 Task: Set the color of the minor gridlines on the chart to red.
Action: Mouse pressed left at (164, 311)
Screenshot: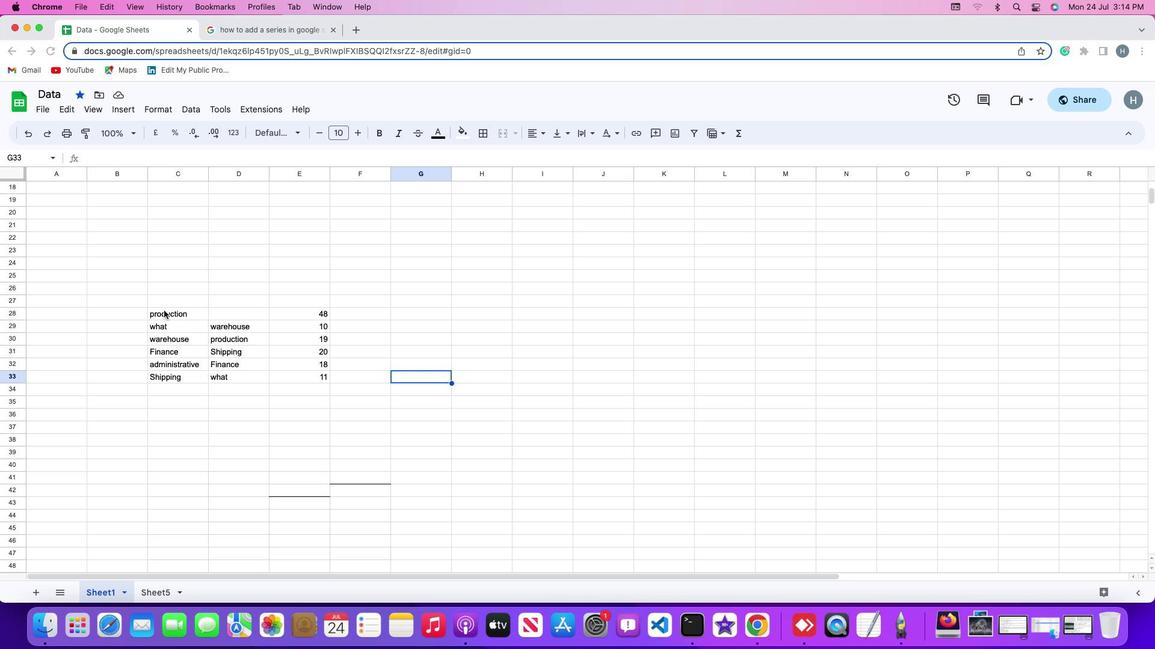 
Action: Mouse pressed left at (164, 311)
Screenshot: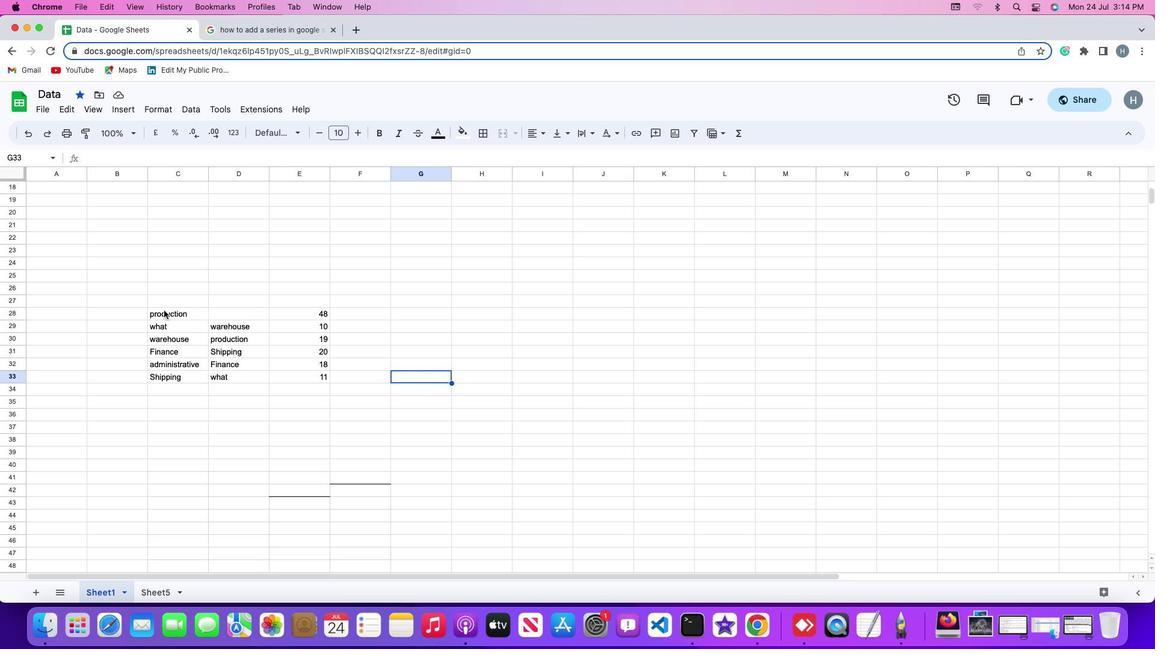 
Action: Mouse moved to (129, 111)
Screenshot: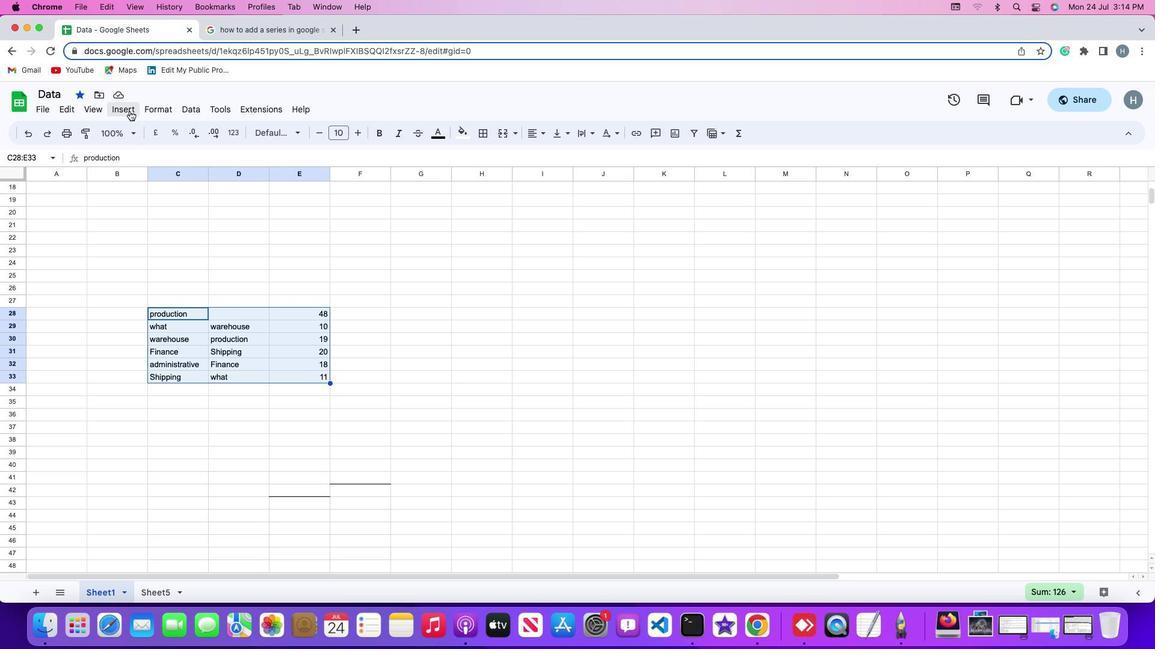 
Action: Mouse pressed left at (129, 111)
Screenshot: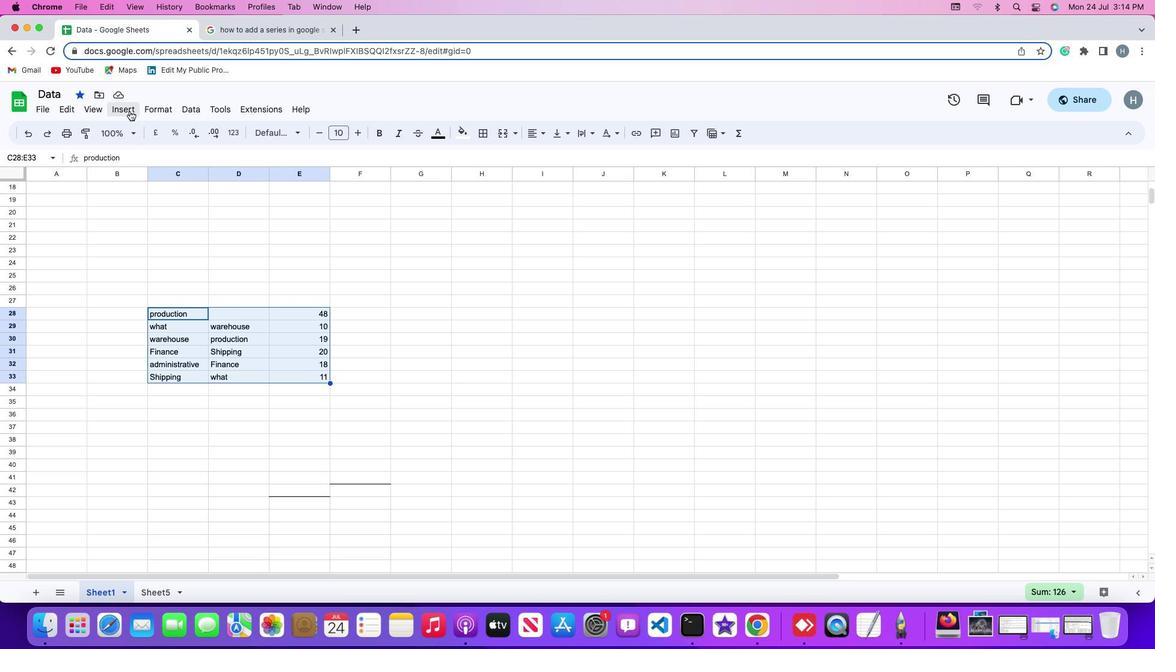 
Action: Mouse moved to (152, 213)
Screenshot: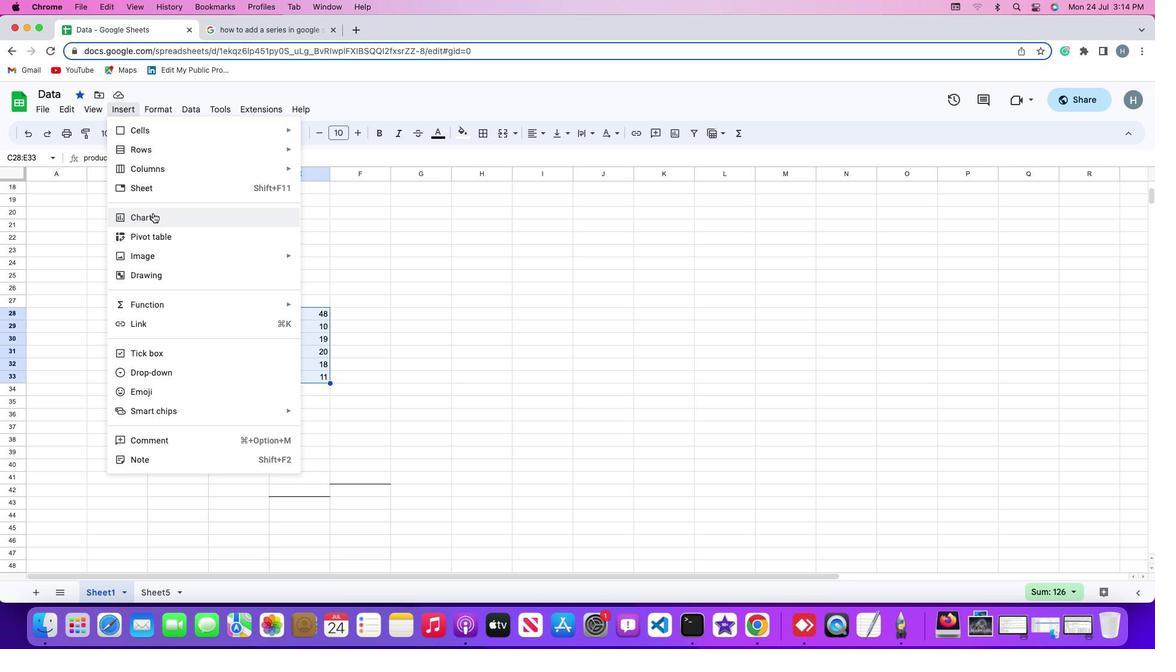 
Action: Mouse pressed left at (152, 213)
Screenshot: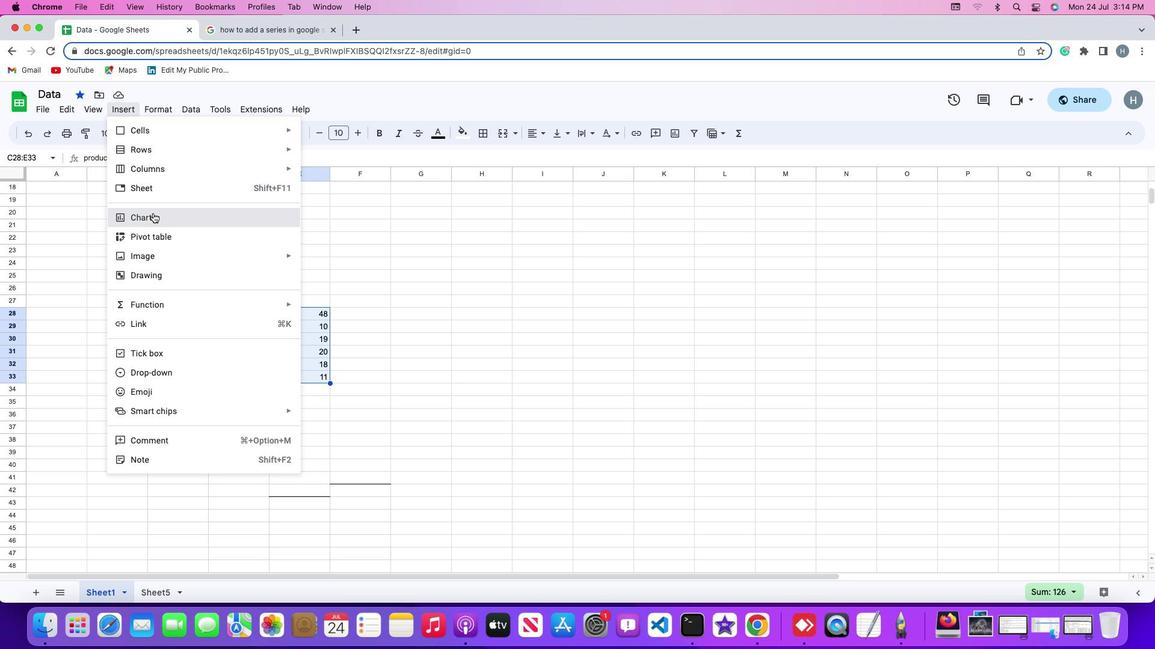 
Action: Mouse moved to (1085, 168)
Screenshot: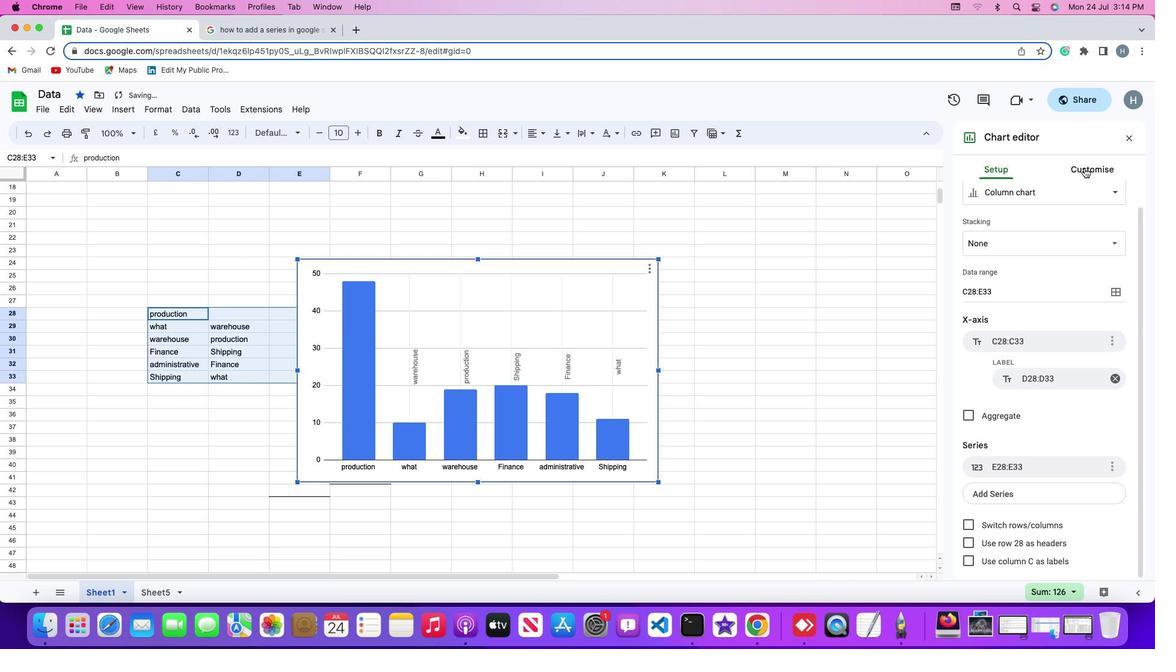 
Action: Mouse pressed left at (1085, 168)
Screenshot: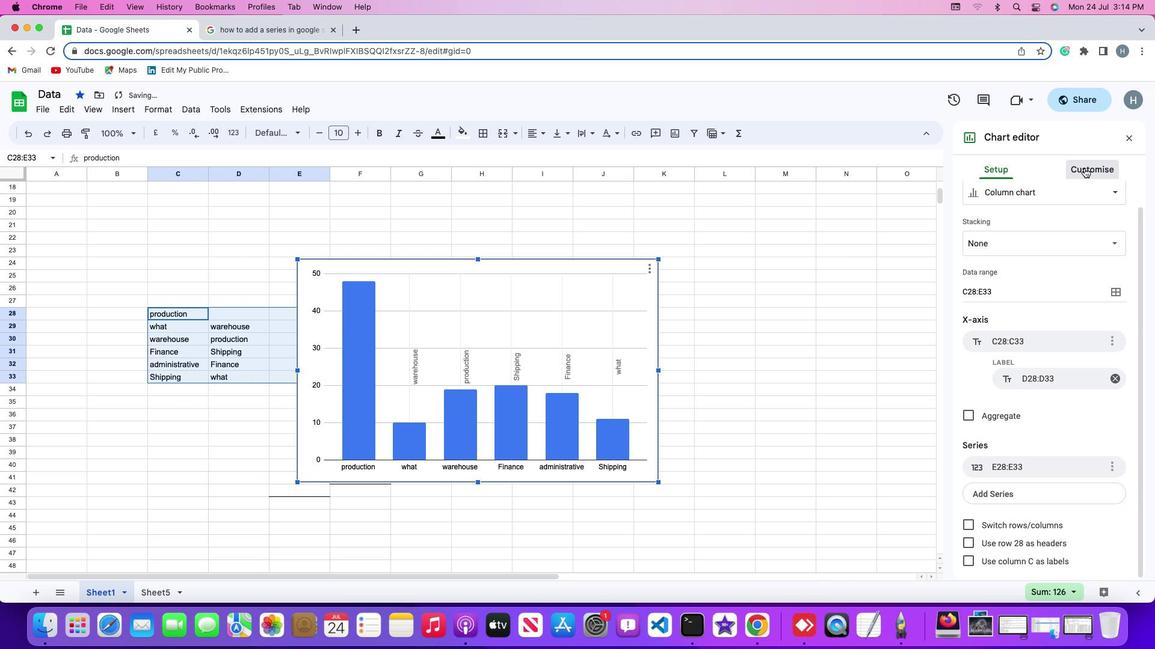 
Action: Mouse moved to (1014, 422)
Screenshot: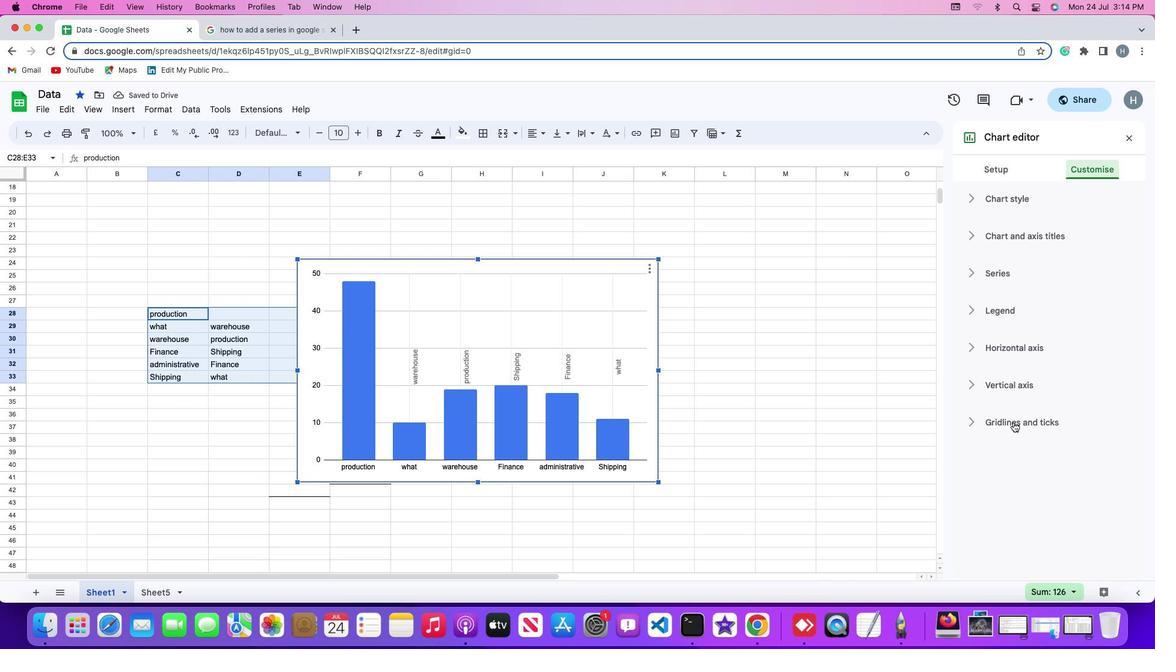 
Action: Mouse pressed left at (1014, 422)
Screenshot: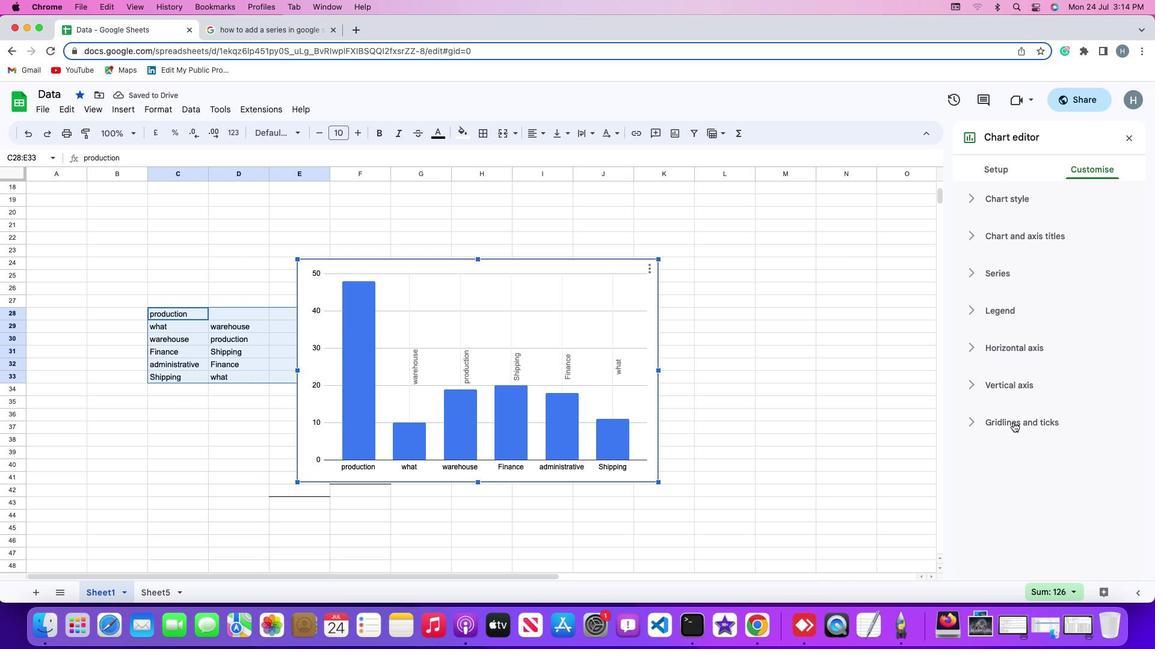 
Action: Mouse moved to (1011, 451)
Screenshot: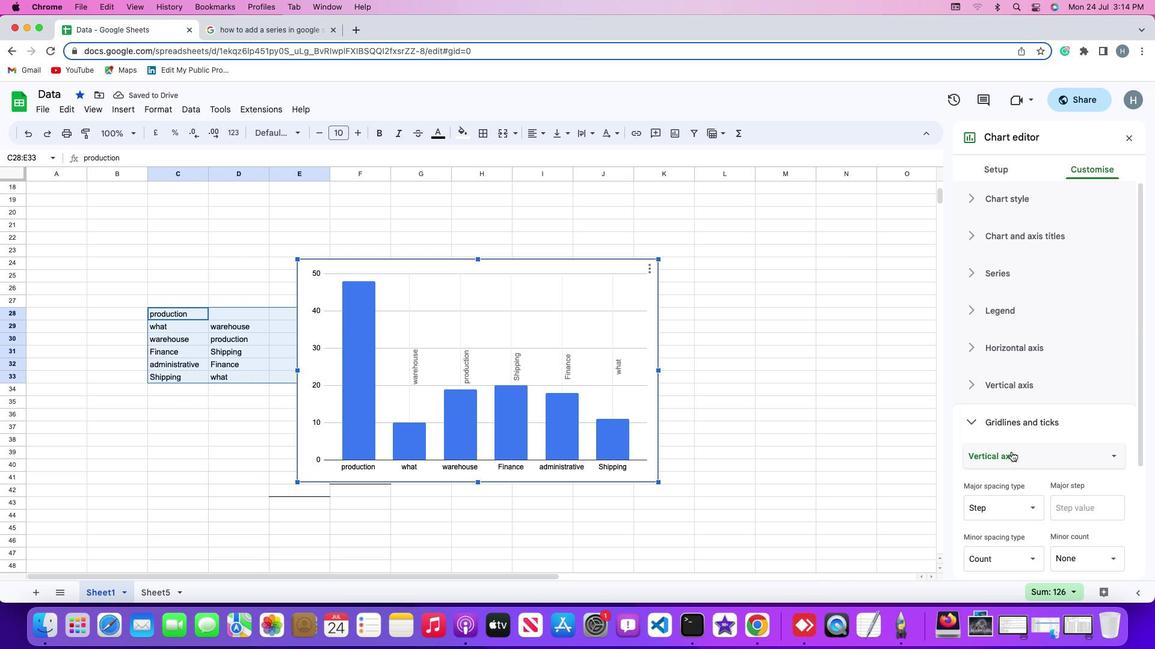 
Action: Mouse pressed left at (1011, 451)
Screenshot: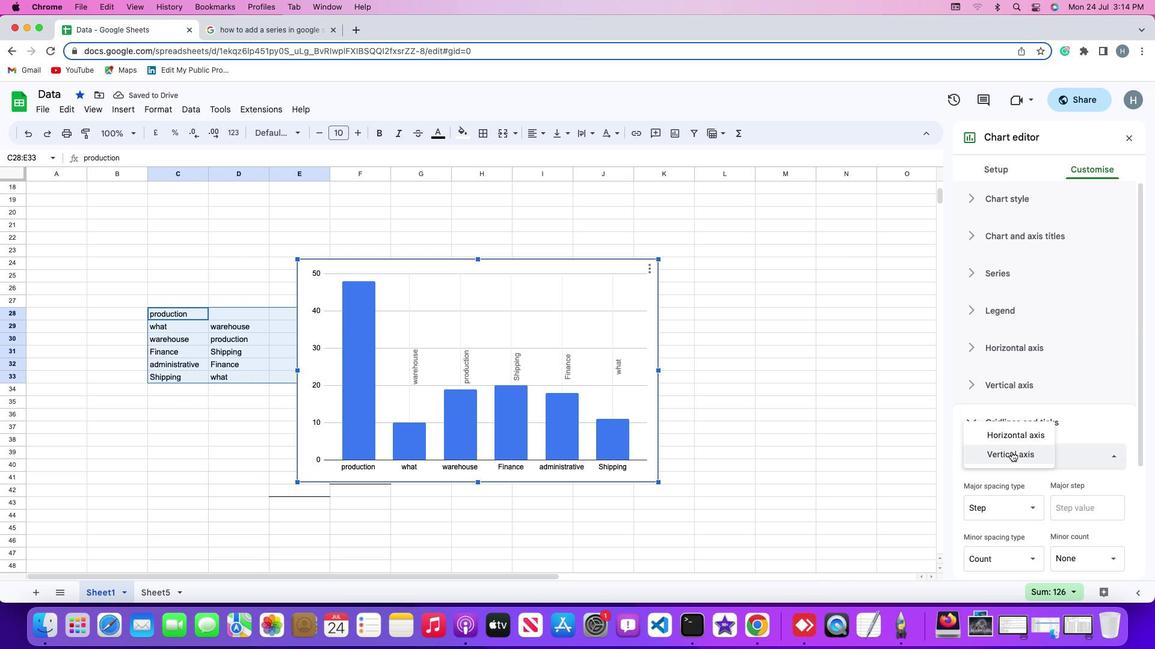 
Action: Mouse moved to (1011, 459)
Screenshot: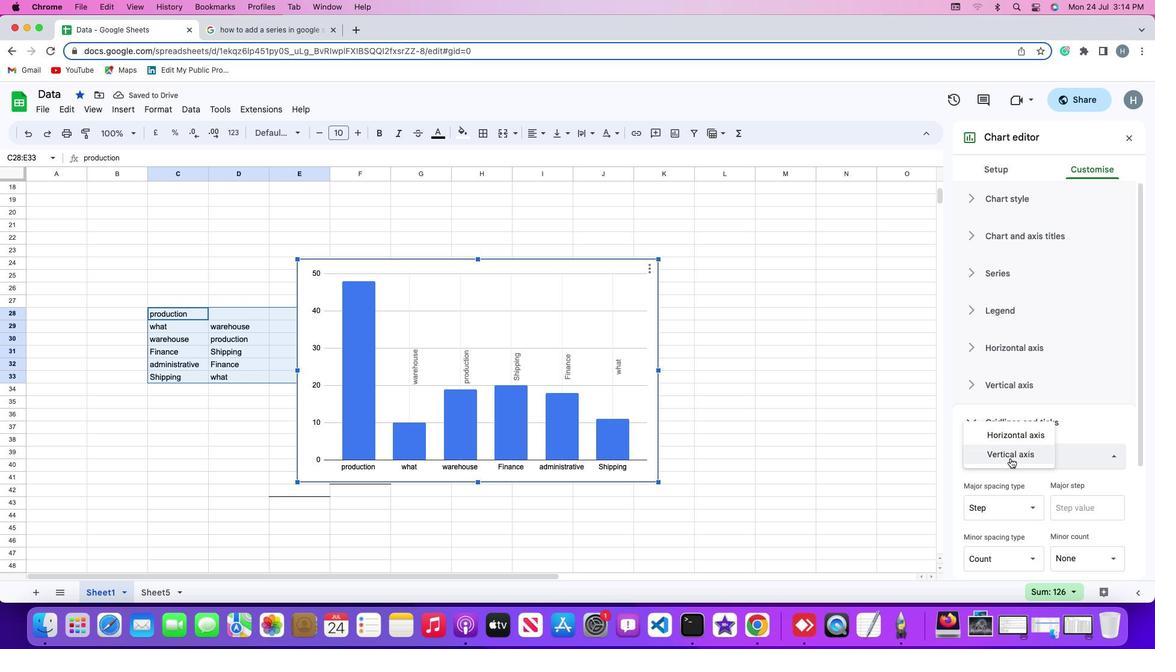 
Action: Mouse pressed left at (1011, 459)
Screenshot: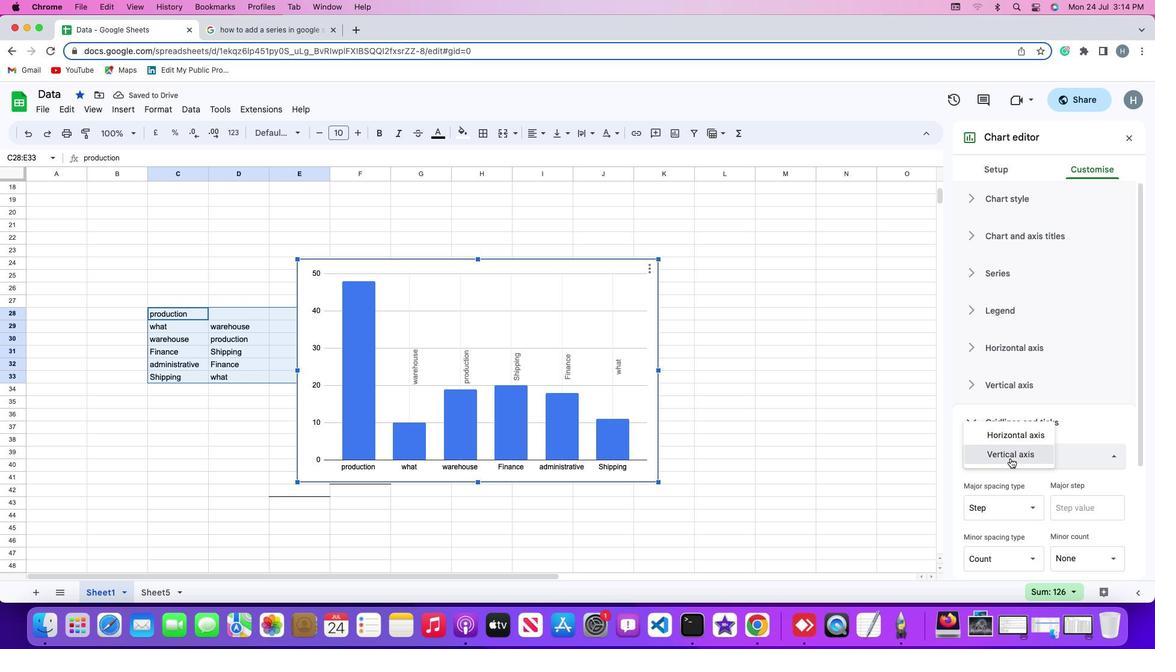 
Action: Mouse moved to (1011, 456)
Screenshot: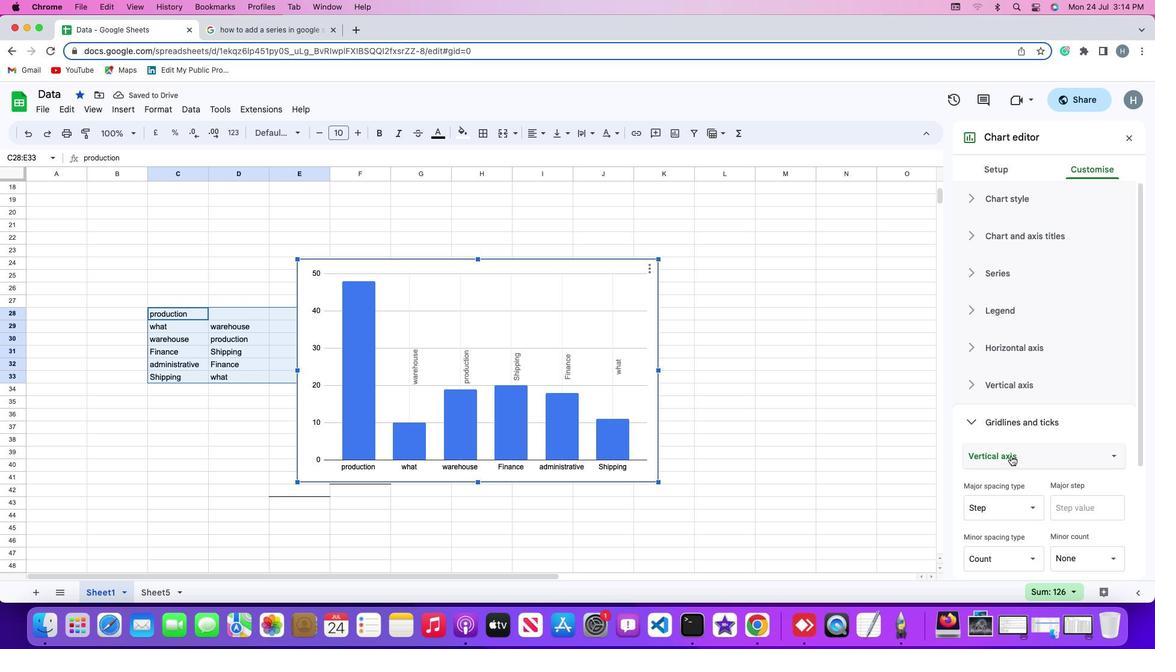 
Action: Mouse scrolled (1011, 456) with delta (0, 0)
Screenshot: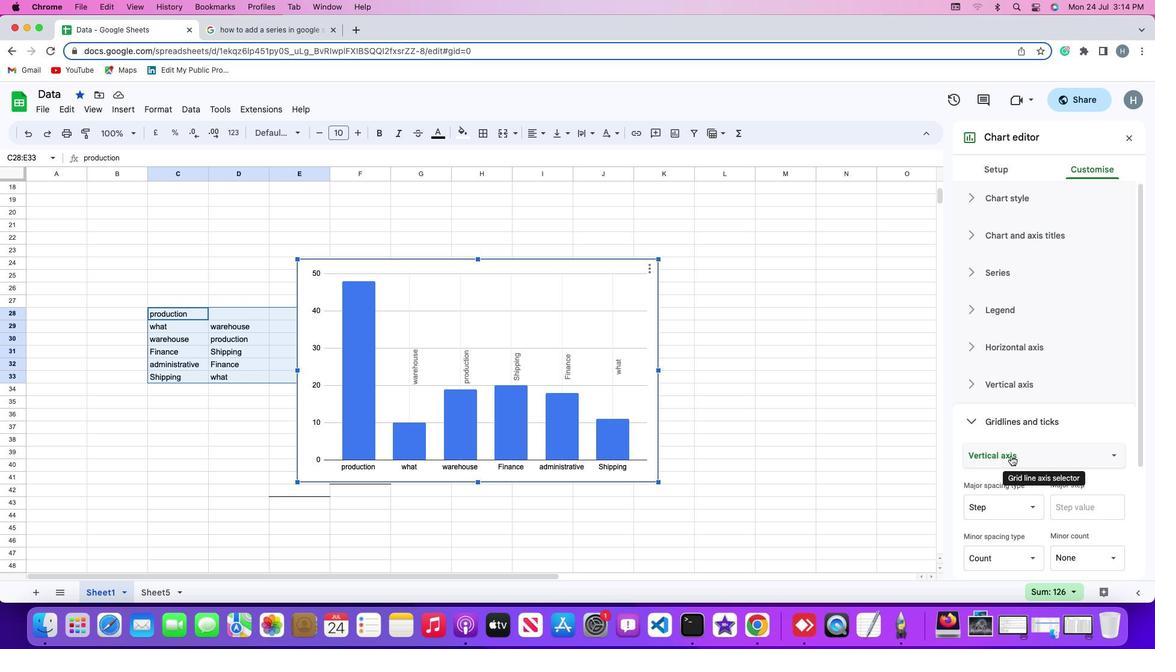
Action: Mouse scrolled (1011, 456) with delta (0, 0)
Screenshot: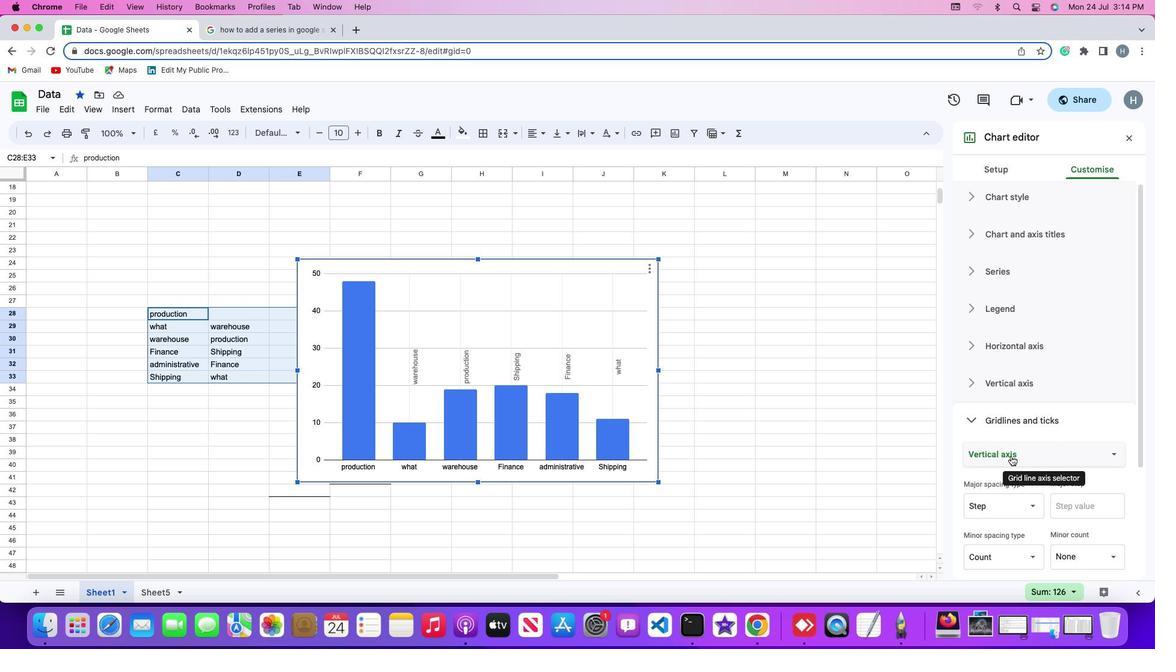 
Action: Mouse scrolled (1011, 456) with delta (0, -1)
Screenshot: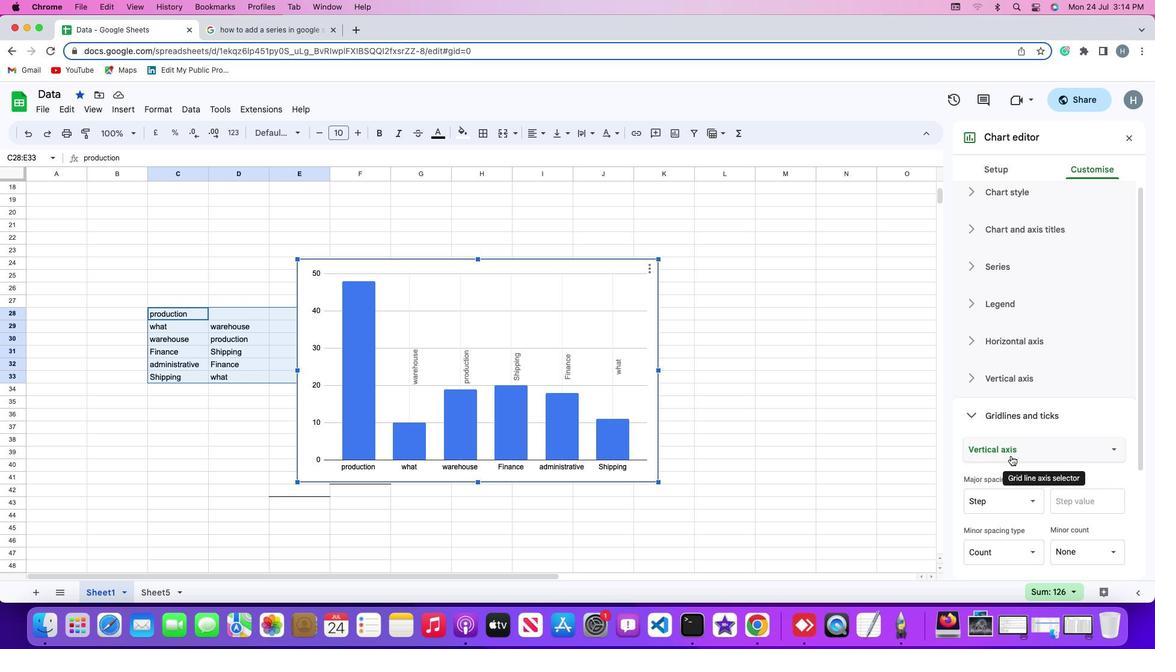 
Action: Mouse scrolled (1011, 456) with delta (0, 0)
Screenshot: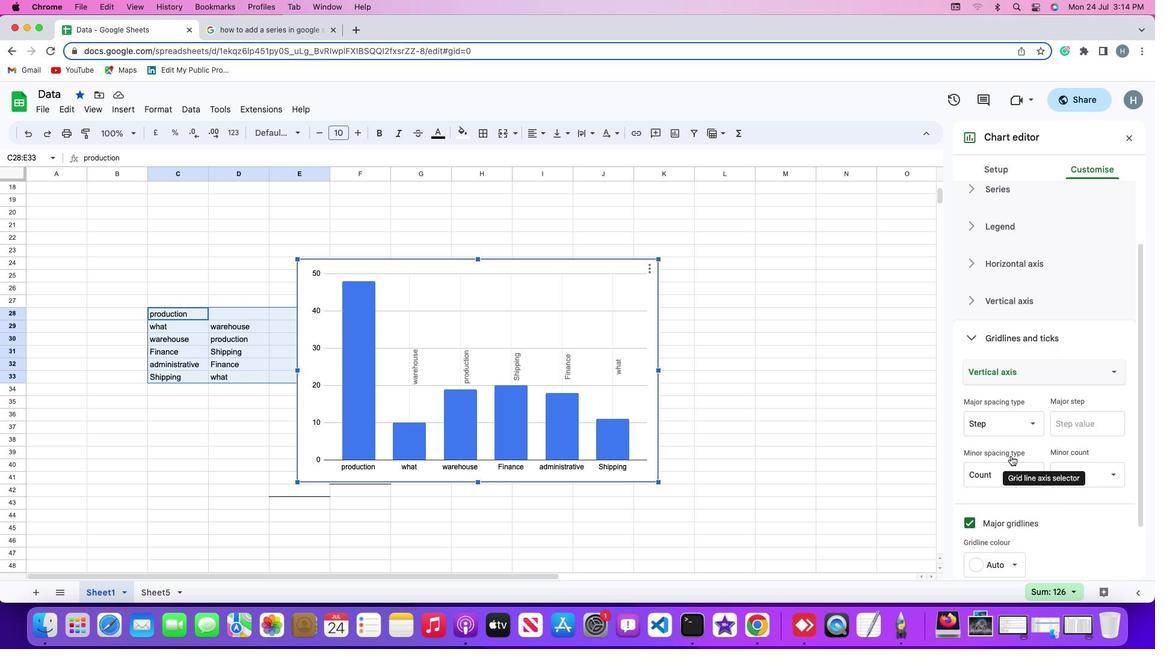 
Action: Mouse scrolled (1011, 456) with delta (0, 0)
Screenshot: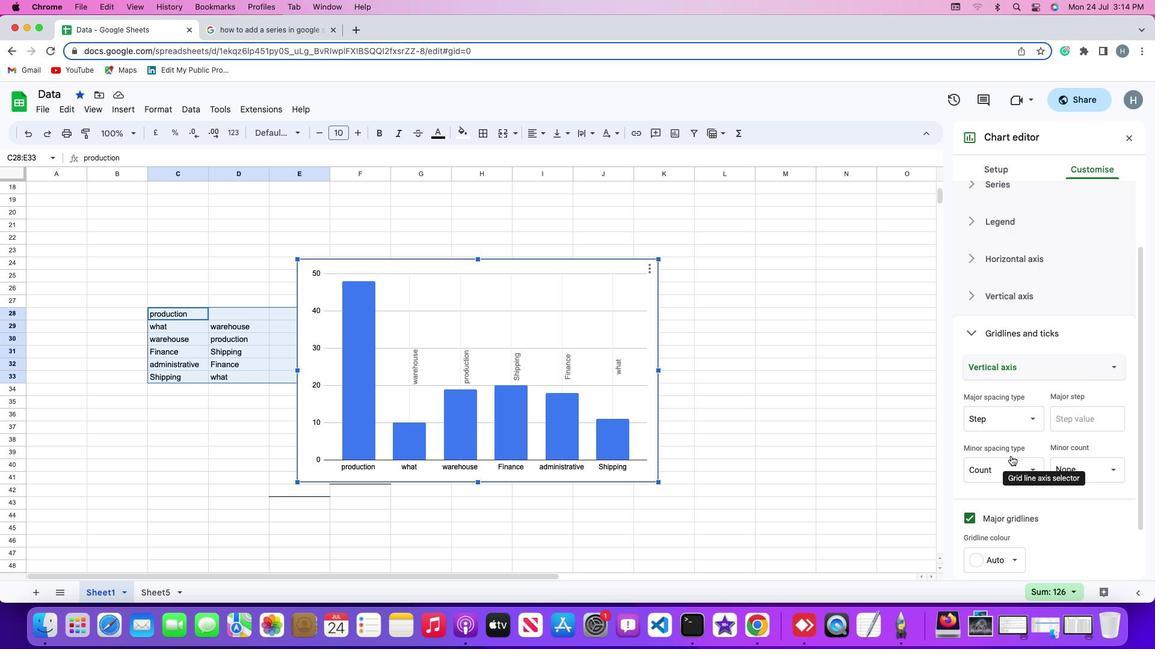 
Action: Mouse scrolled (1011, 456) with delta (0, -1)
Screenshot: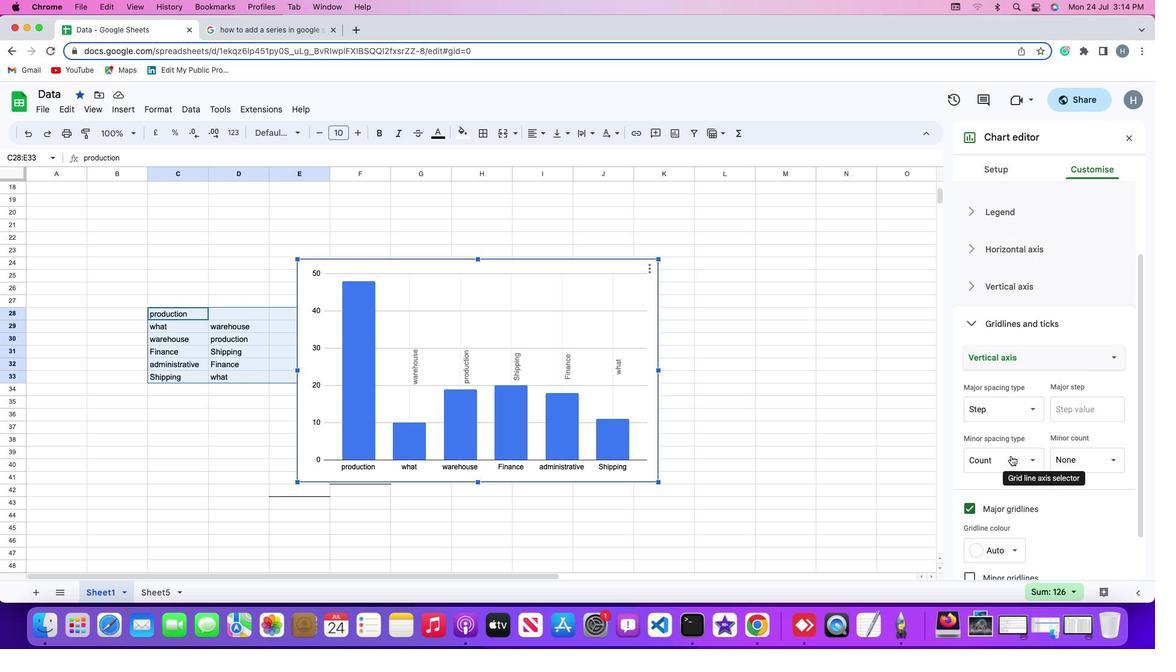 
Action: Mouse scrolled (1011, 456) with delta (0, -2)
Screenshot: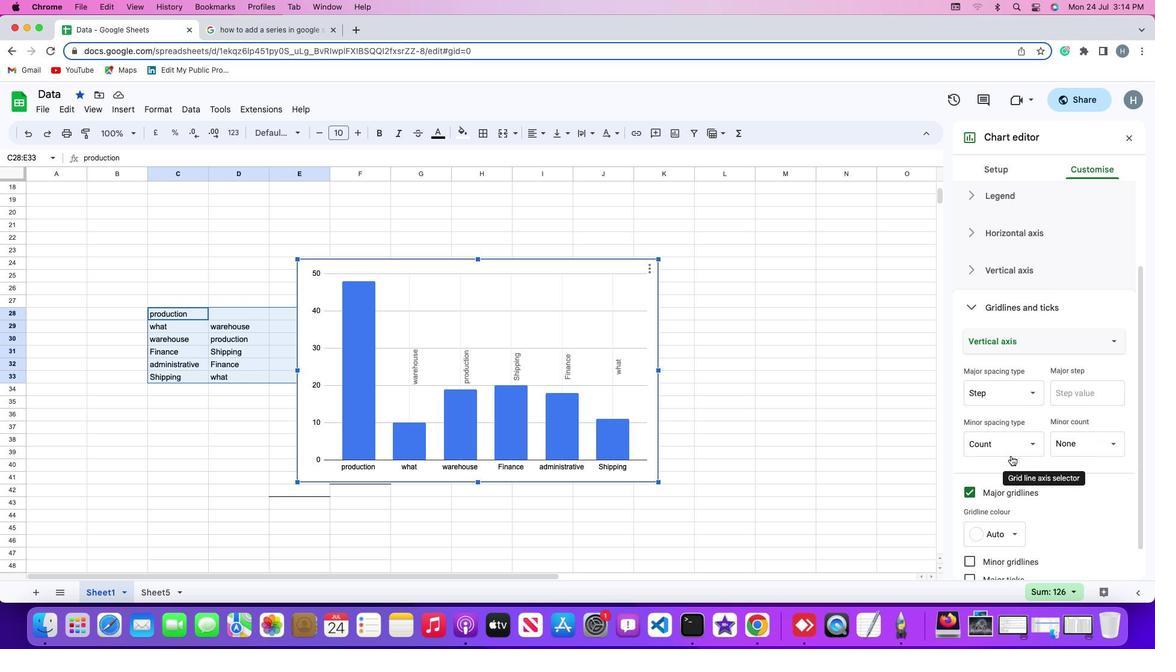 
Action: Mouse scrolled (1011, 456) with delta (0, 0)
Screenshot: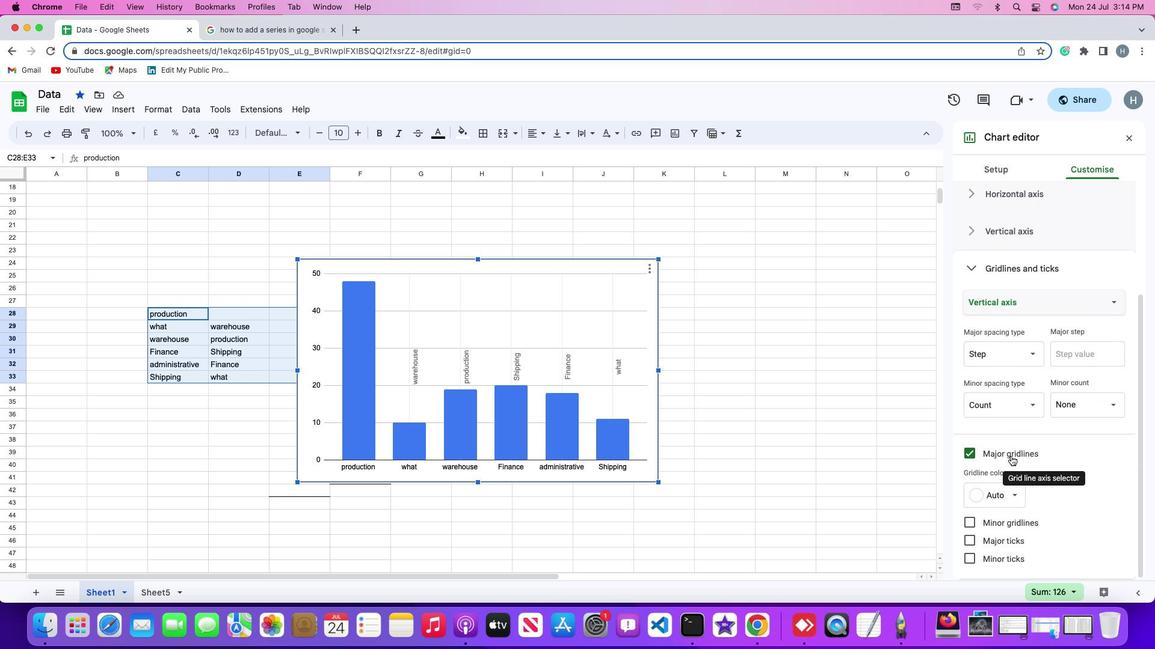 
Action: Mouse scrolled (1011, 456) with delta (0, 0)
Screenshot: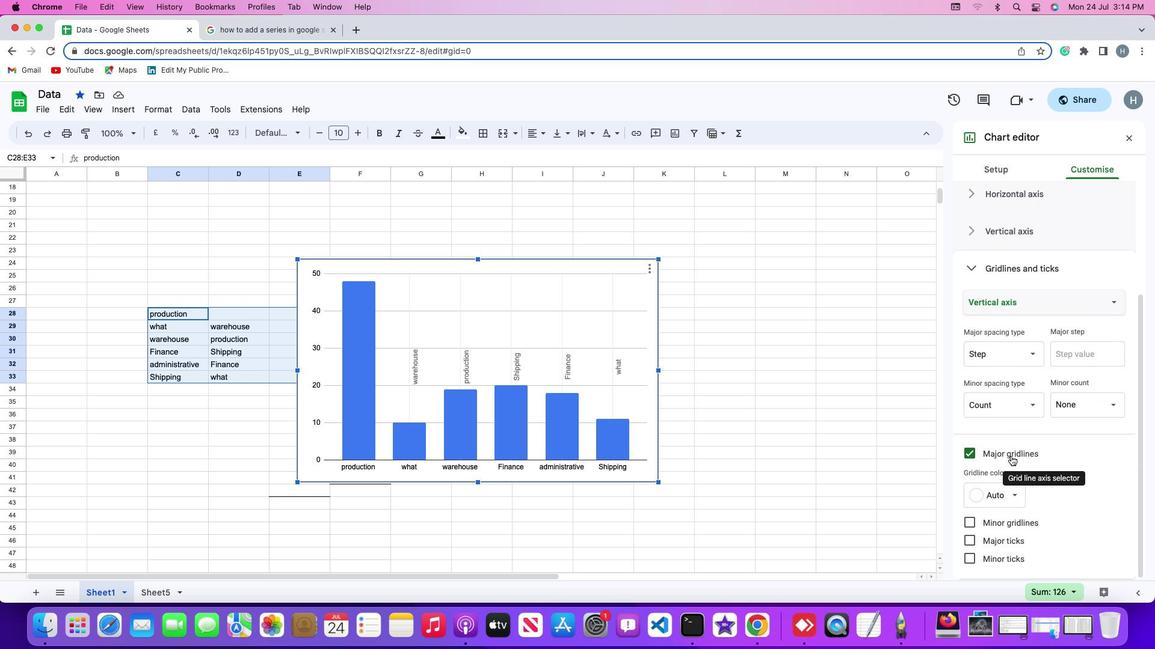 
Action: Mouse scrolled (1011, 456) with delta (0, -1)
Screenshot: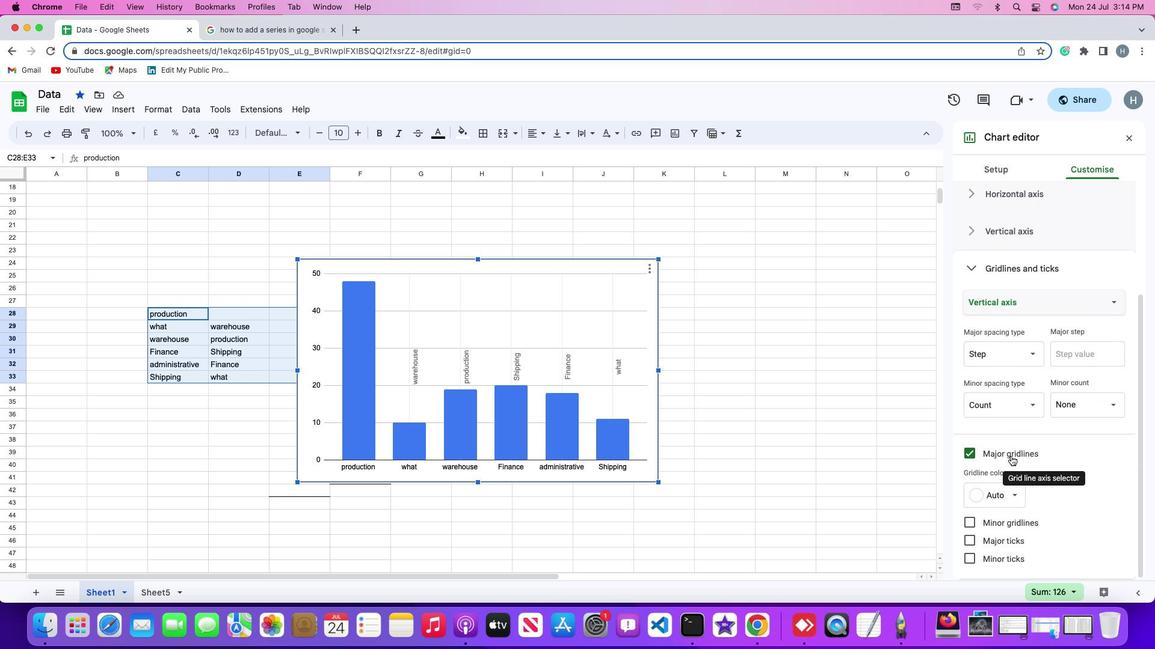 
Action: Mouse moved to (971, 521)
Screenshot: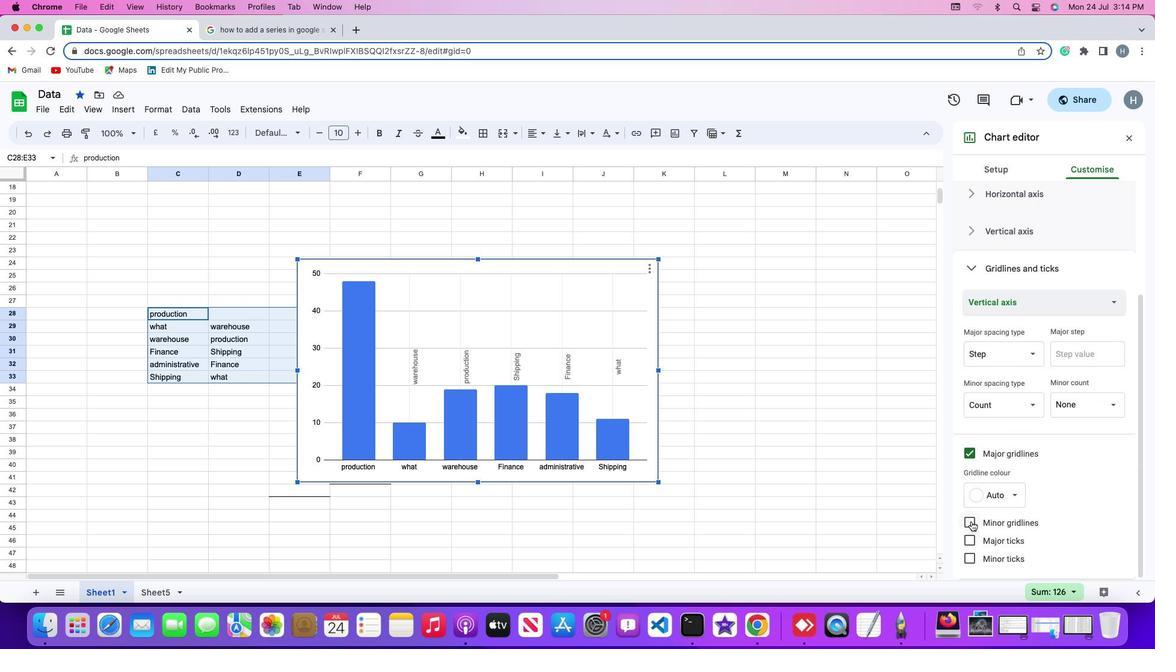 
Action: Mouse pressed left at (971, 521)
Screenshot: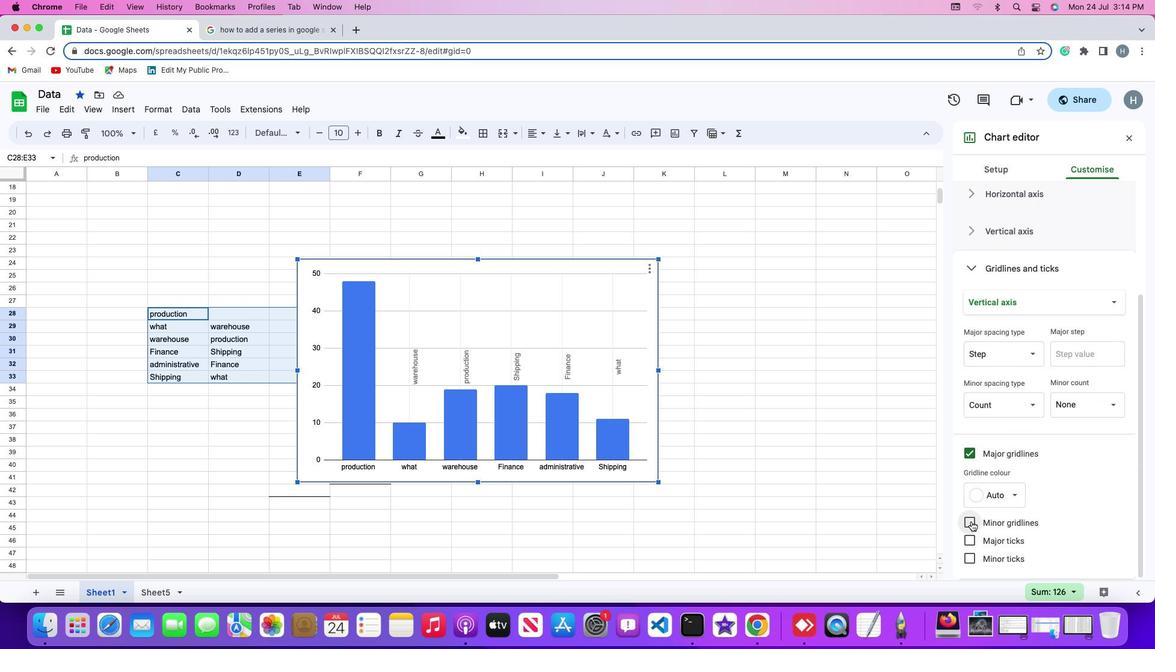 
Action: Mouse moved to (1017, 565)
Screenshot: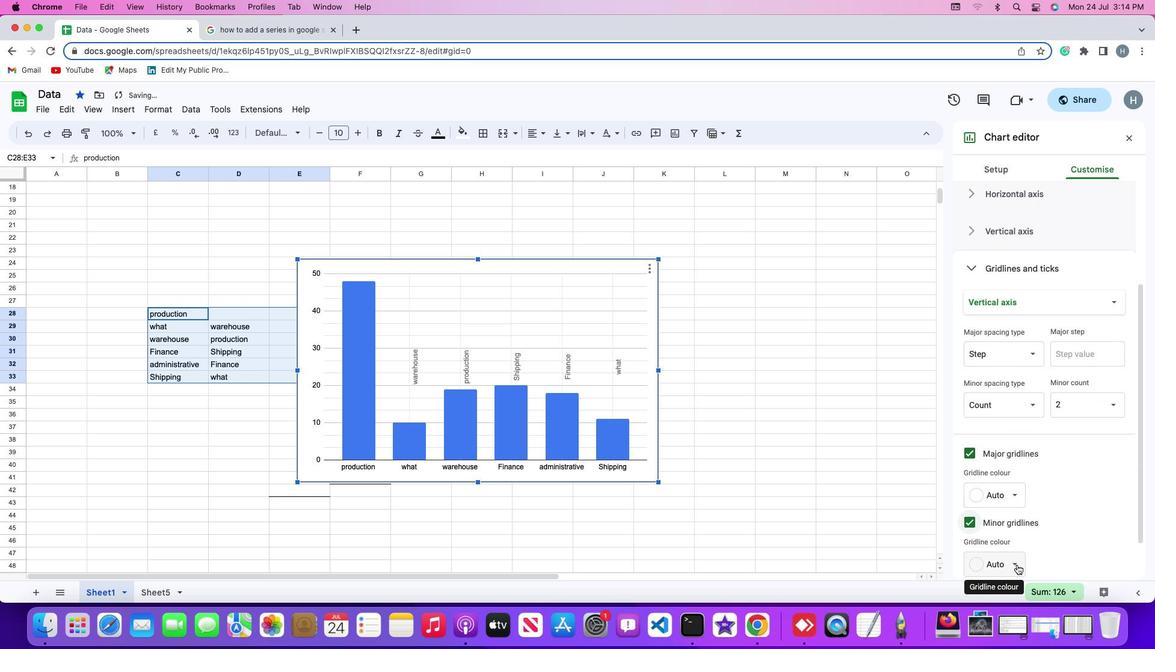 
Action: Mouse pressed left at (1017, 565)
Screenshot: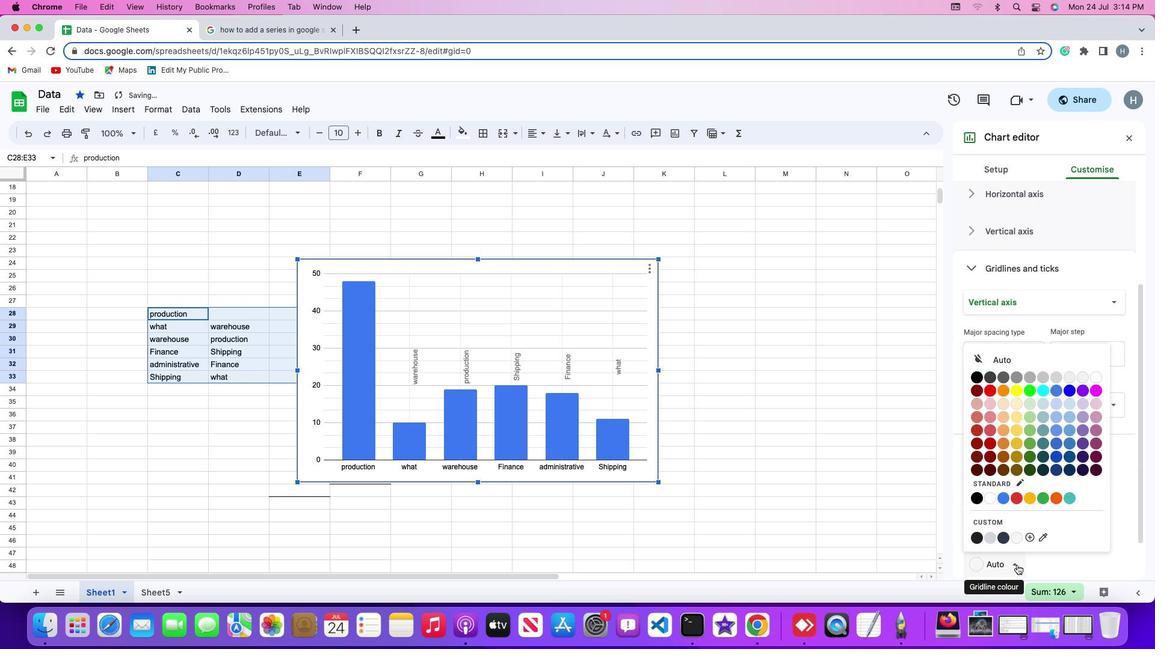 
Action: Mouse moved to (991, 389)
Screenshot: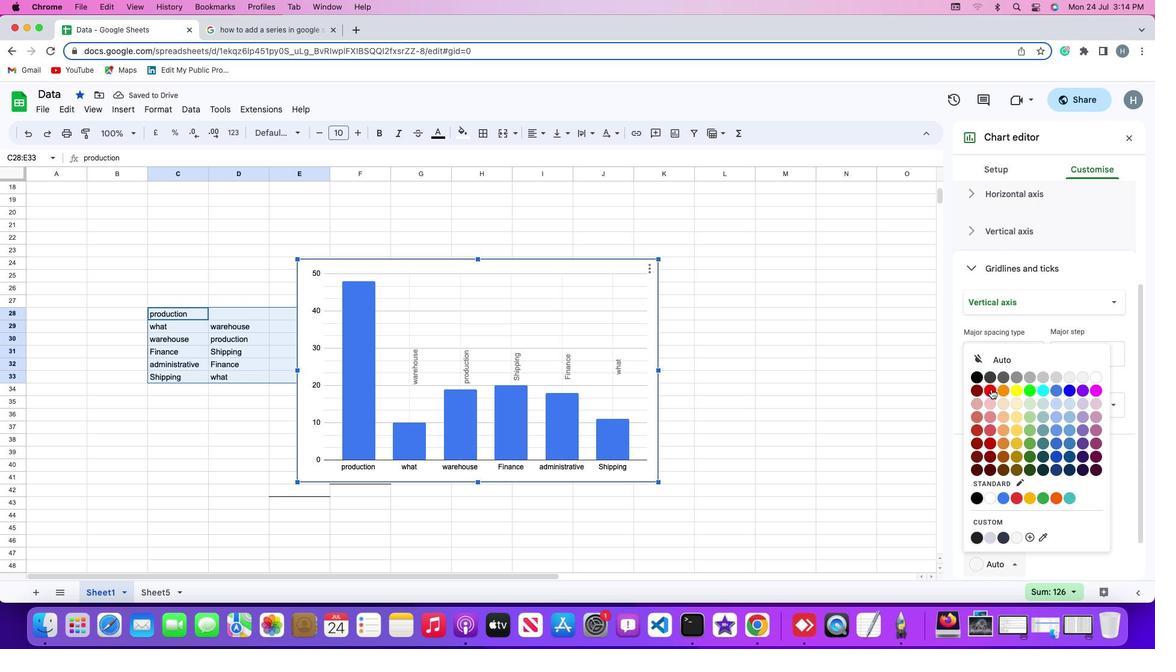 
Action: Mouse pressed left at (991, 389)
Screenshot: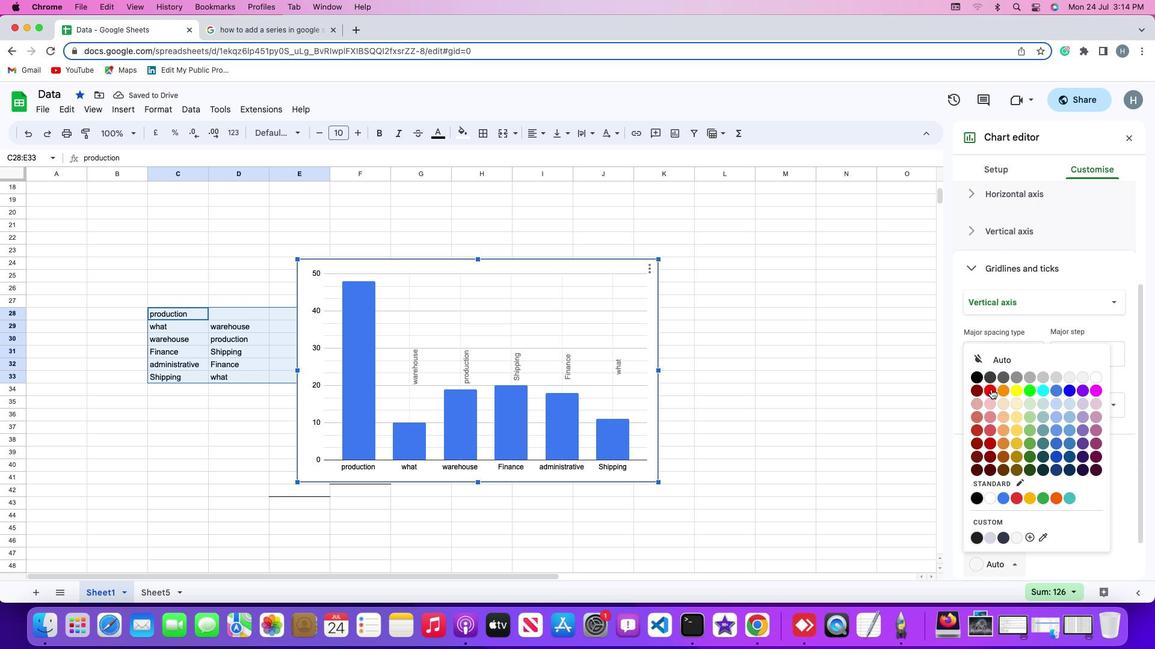 
Action: Mouse moved to (873, 382)
Screenshot: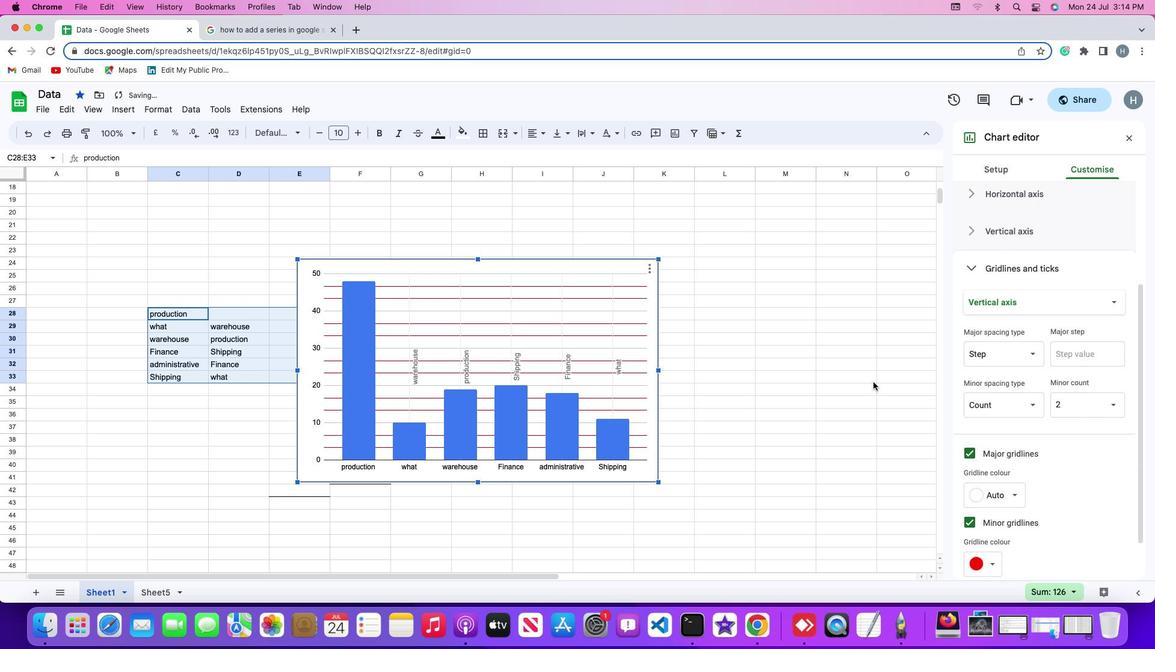 
